Task: Change polyline line weight to 24PX.
Action: Mouse moved to (361, 340)
Screenshot: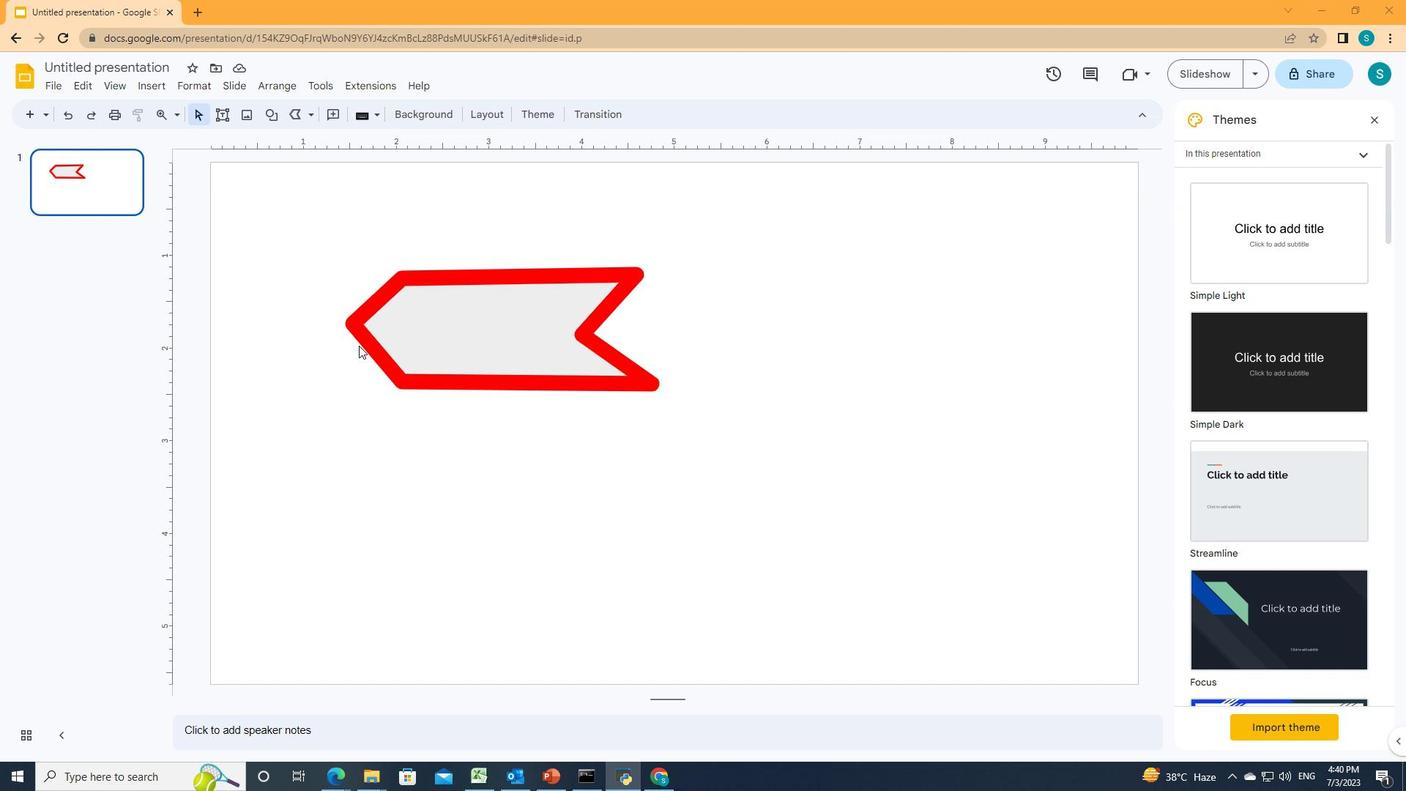 
Action: Mouse pressed left at (361, 340)
Screenshot: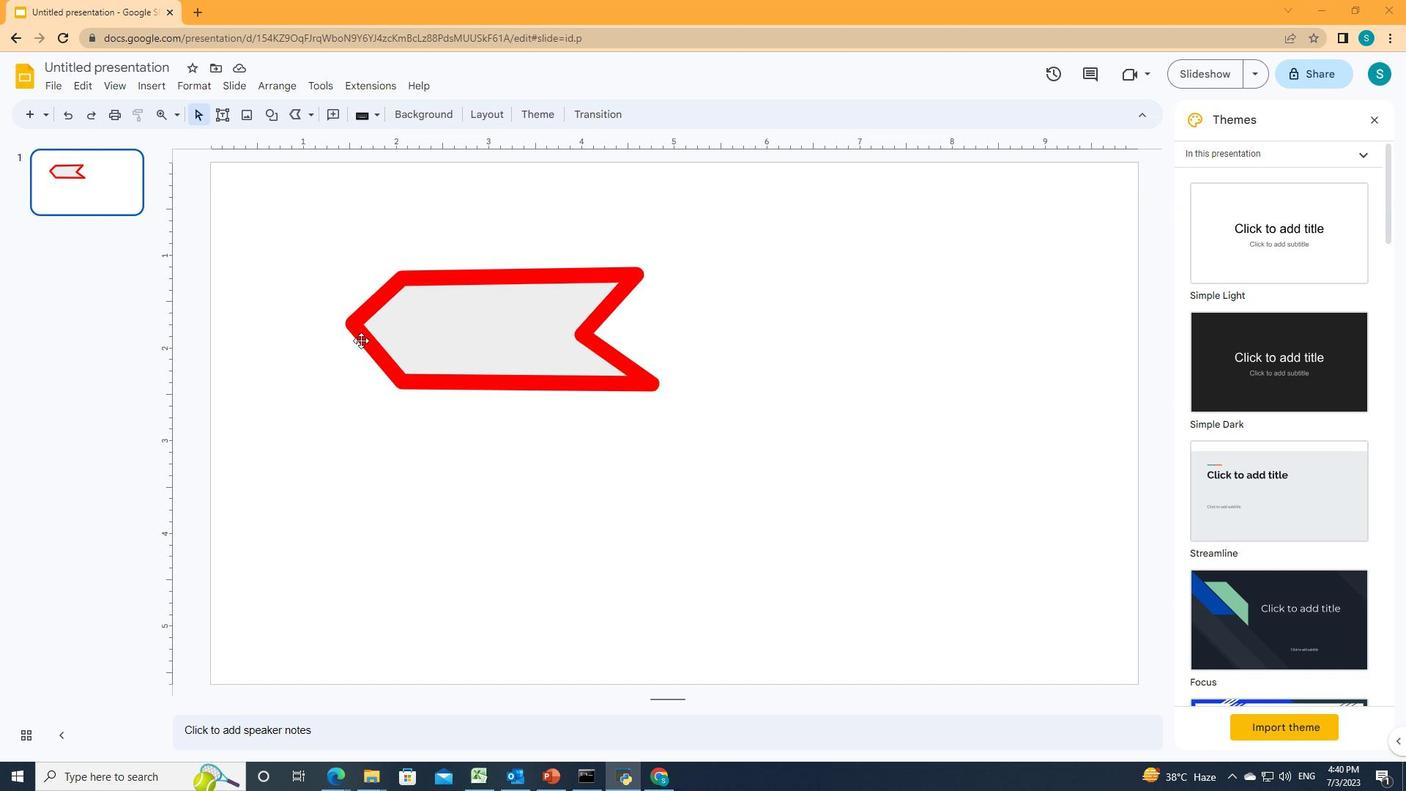 
Action: Mouse moved to (386, 112)
Screenshot: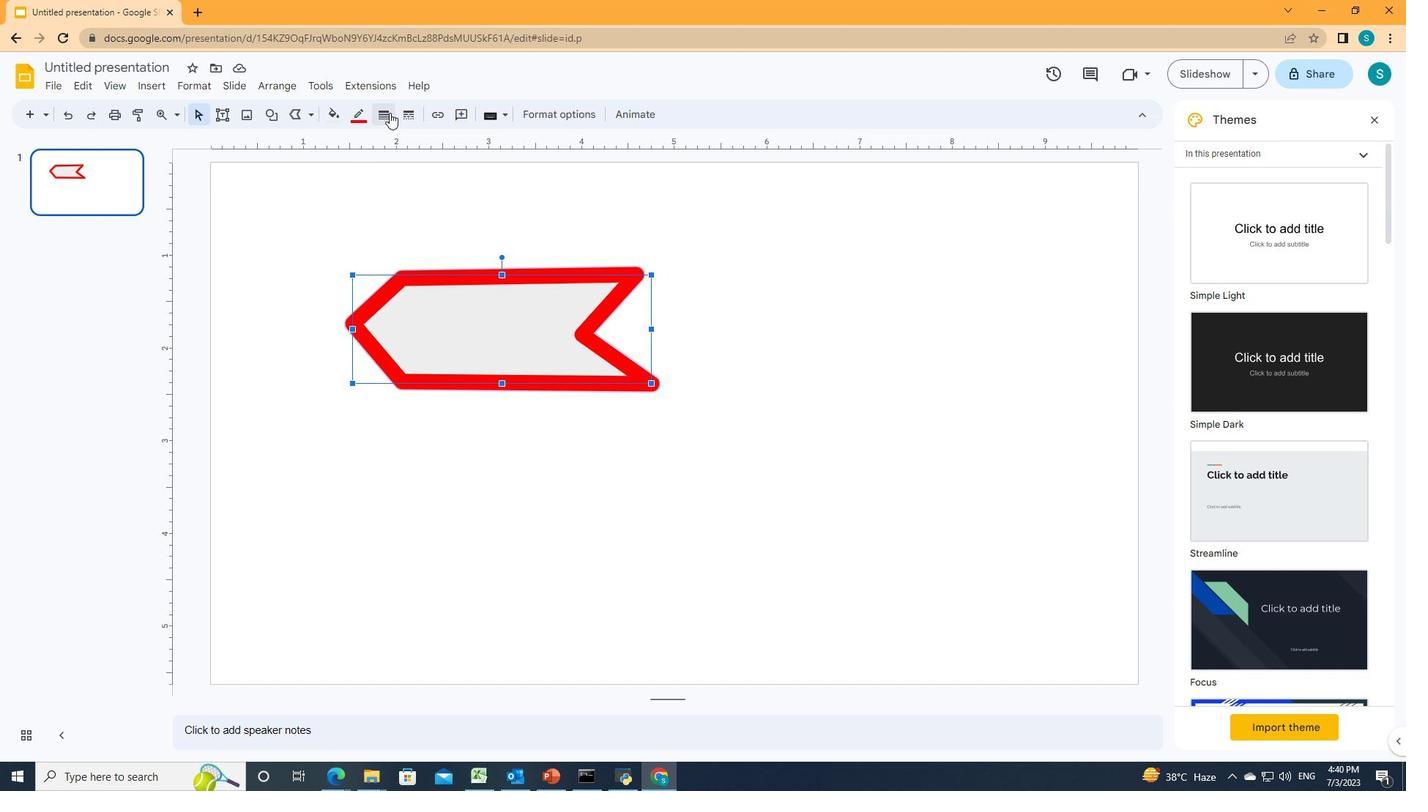 
Action: Mouse pressed left at (386, 112)
Screenshot: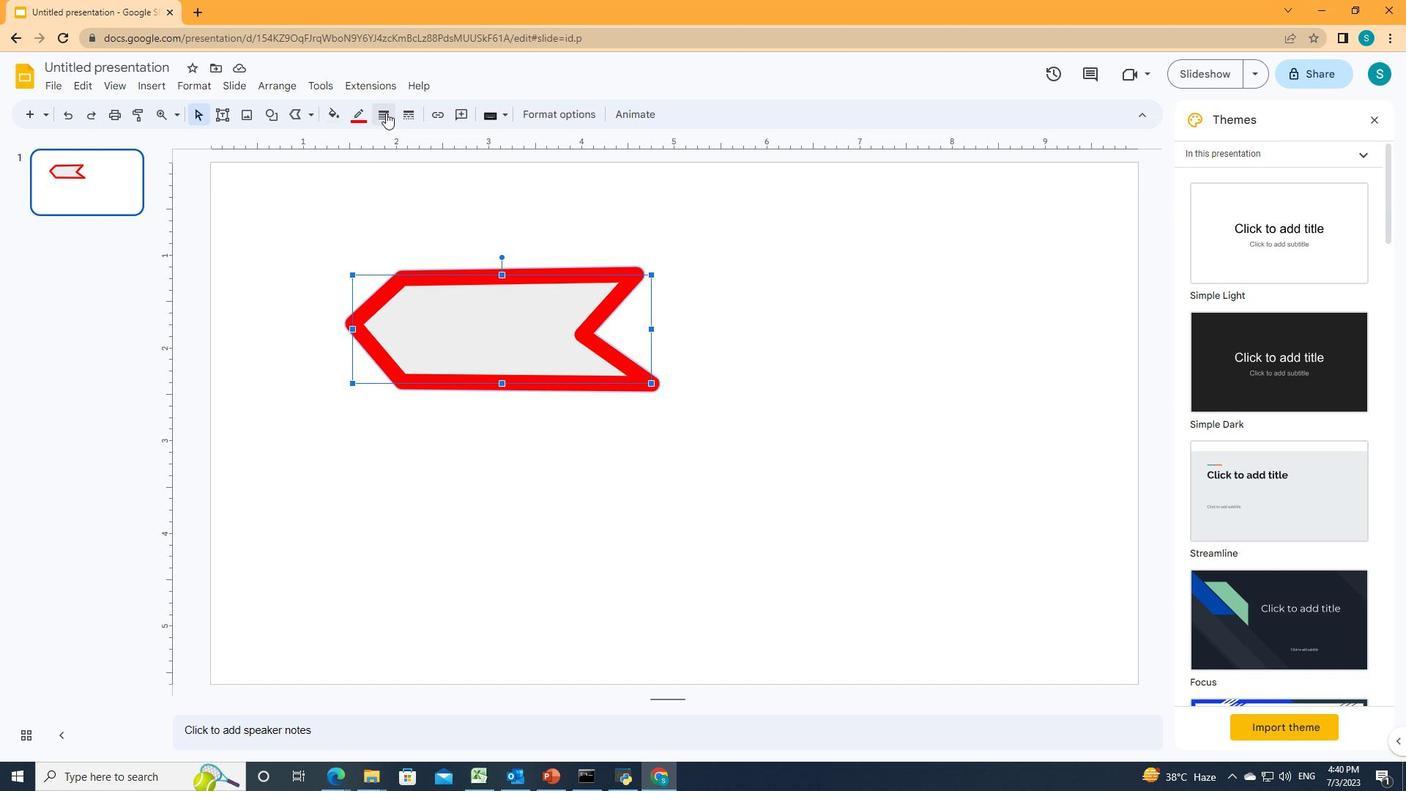 
Action: Mouse moved to (402, 301)
Screenshot: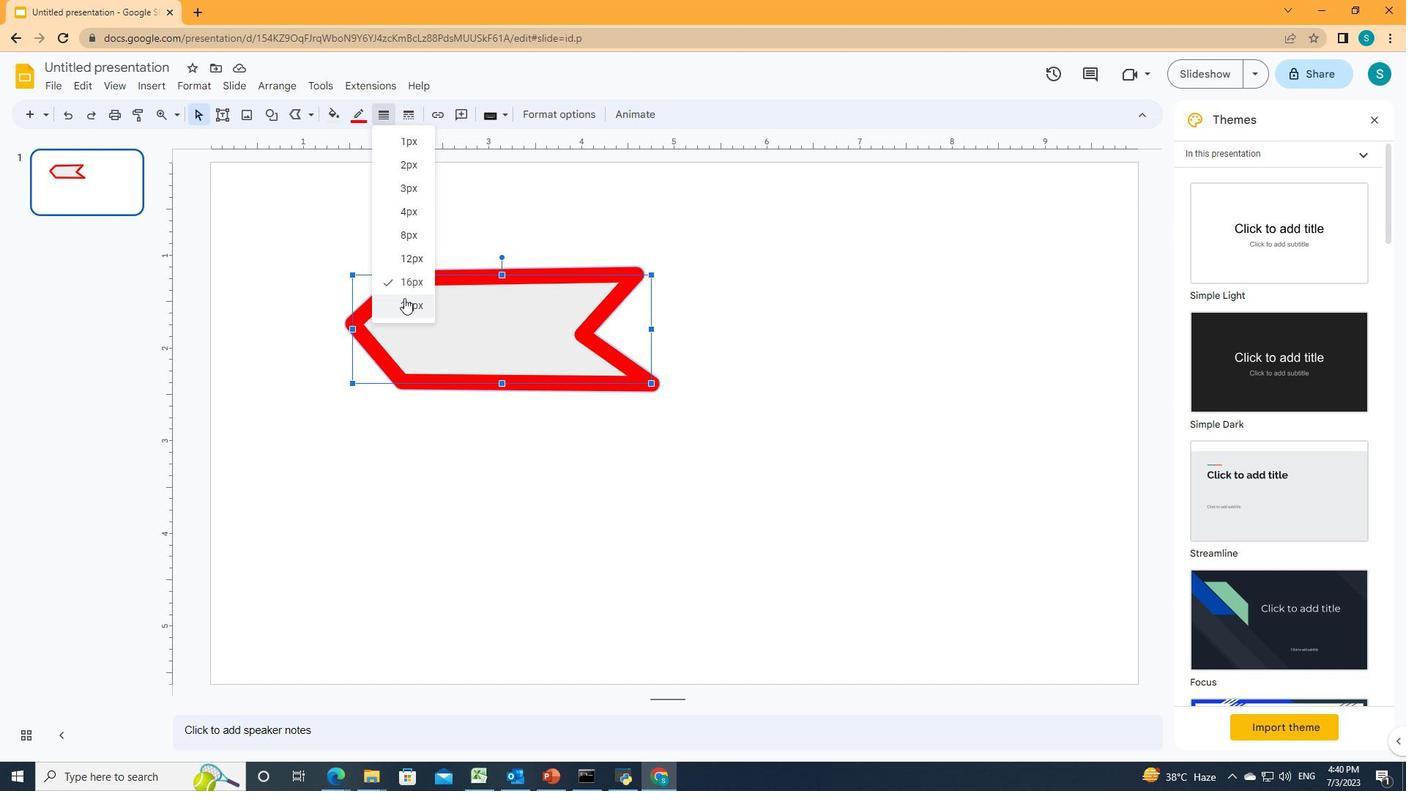 
Action: Mouse pressed left at (402, 301)
Screenshot: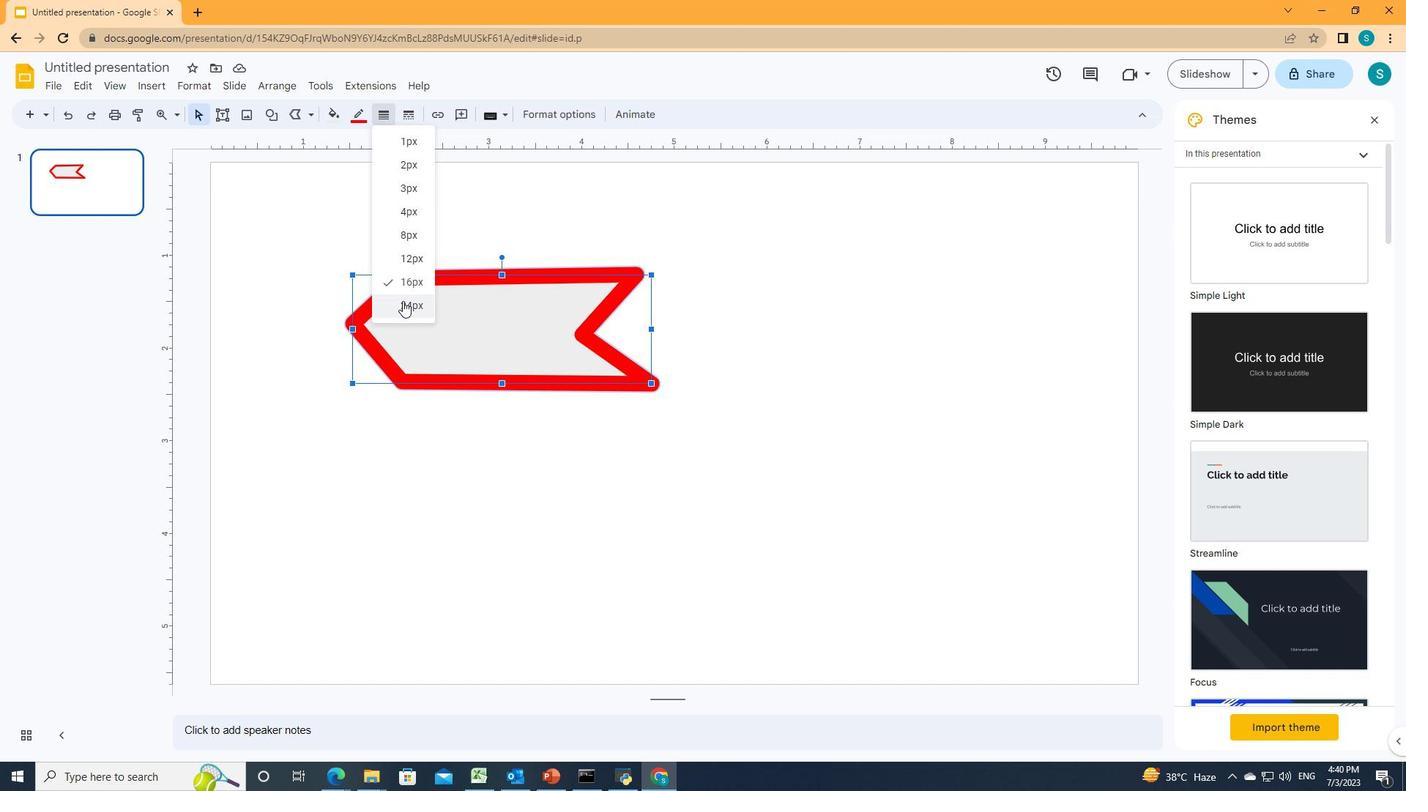 
